 Task: Add Burt's Bees Herbal Blemish Stick to the cart.
Action: Mouse moved to (282, 135)
Screenshot: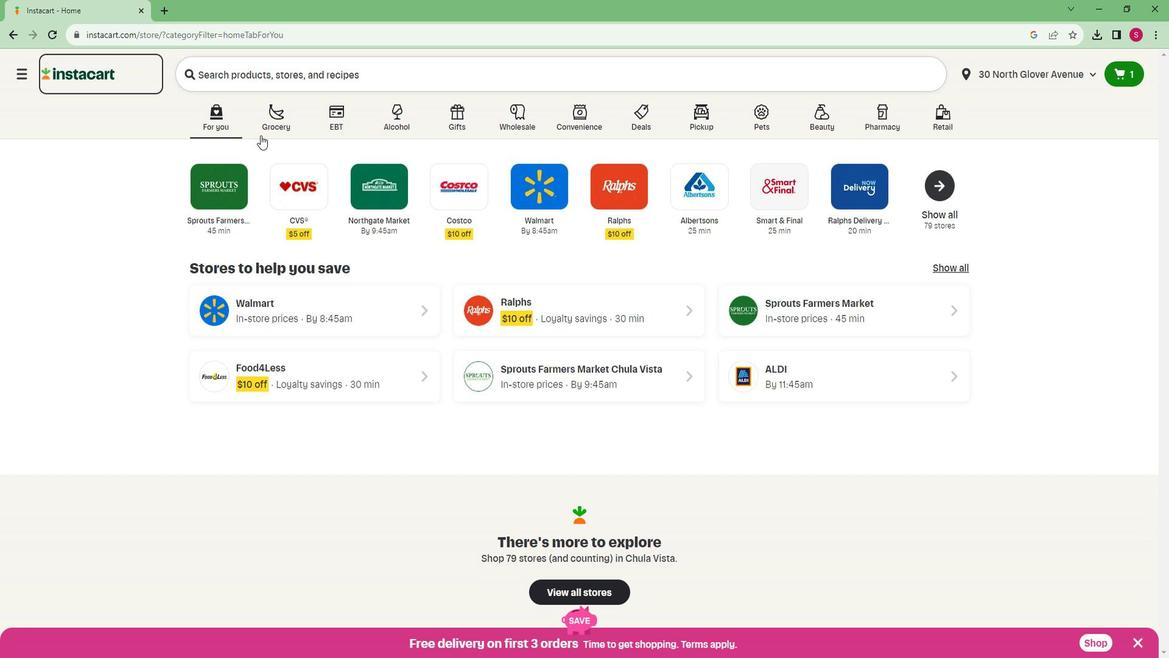 
Action: Mouse pressed left at (282, 135)
Screenshot: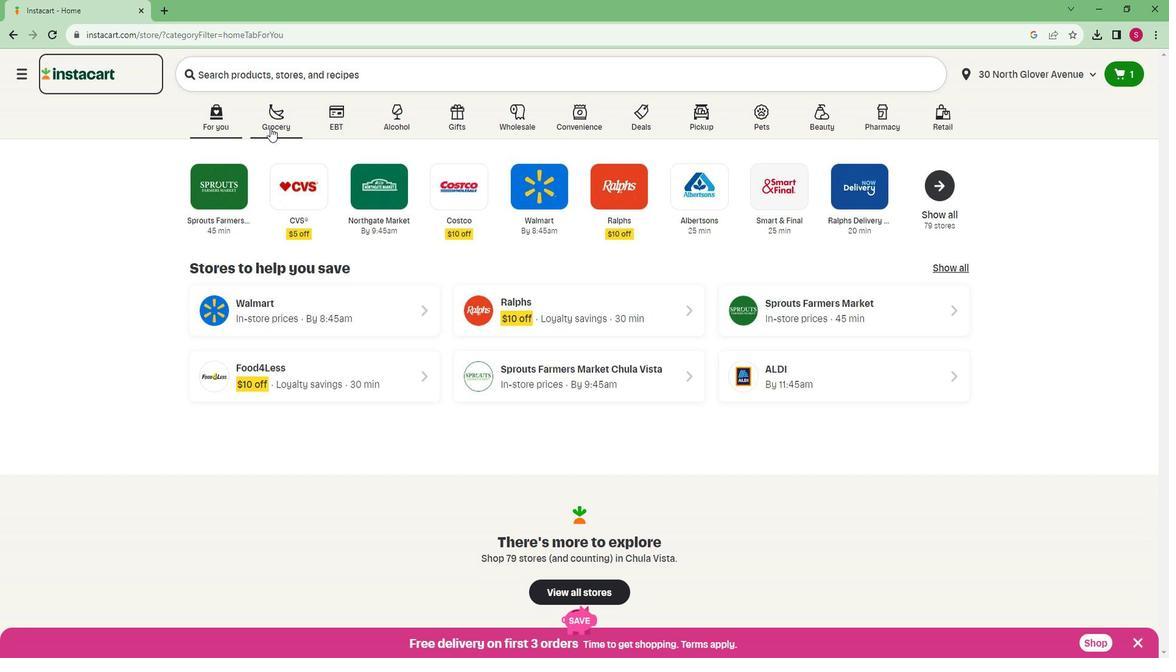 
Action: Mouse moved to (246, 330)
Screenshot: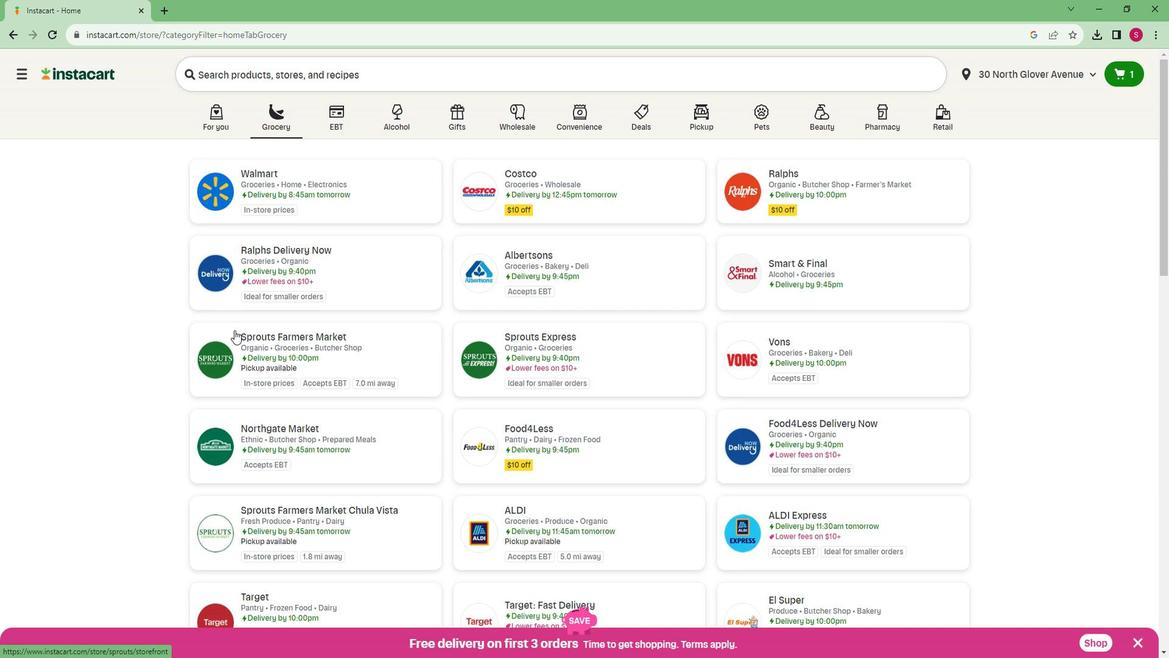 
Action: Mouse pressed left at (246, 330)
Screenshot: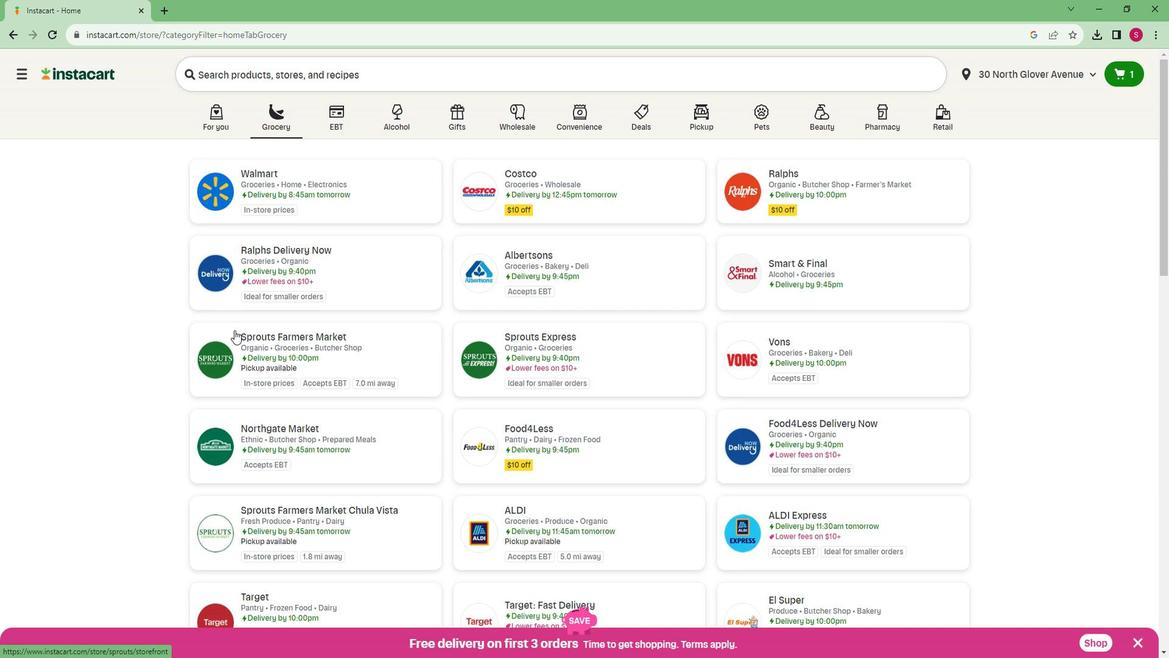 
Action: Mouse moved to (79, 369)
Screenshot: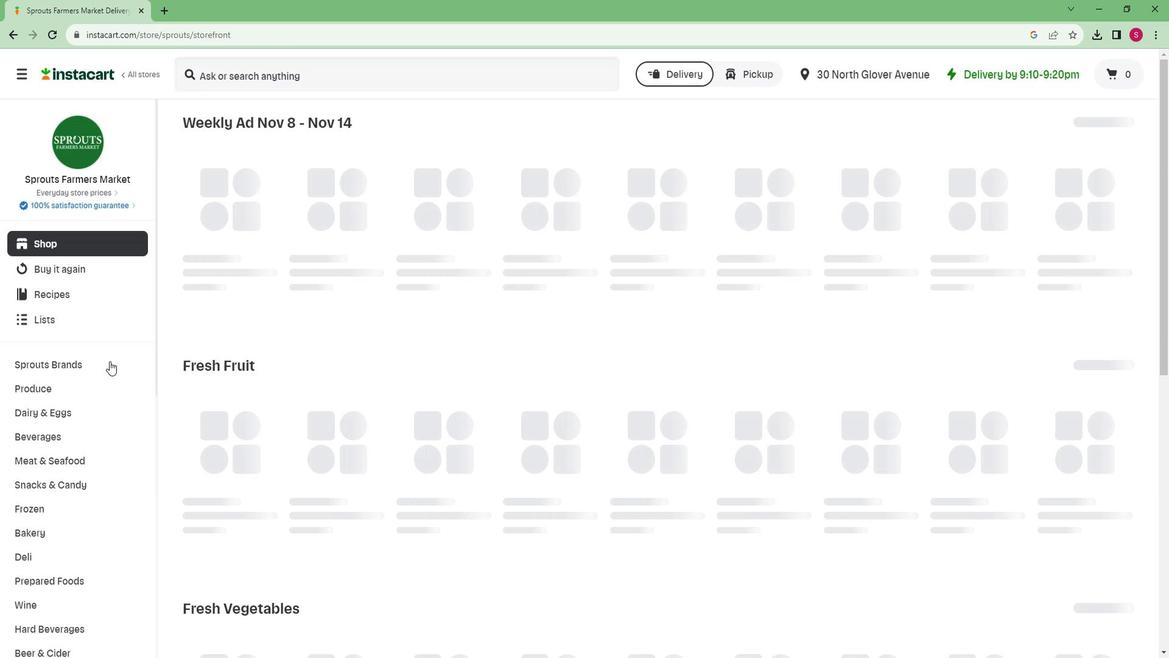 
Action: Mouse scrolled (79, 368) with delta (0, 0)
Screenshot: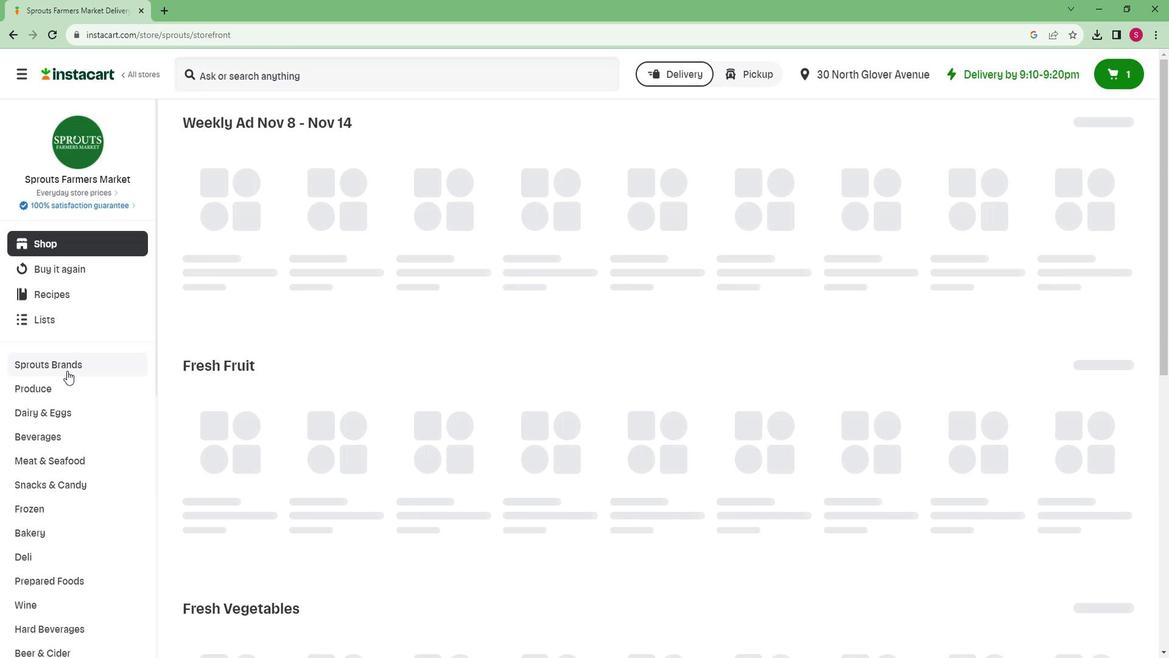 
Action: Mouse scrolled (79, 368) with delta (0, 0)
Screenshot: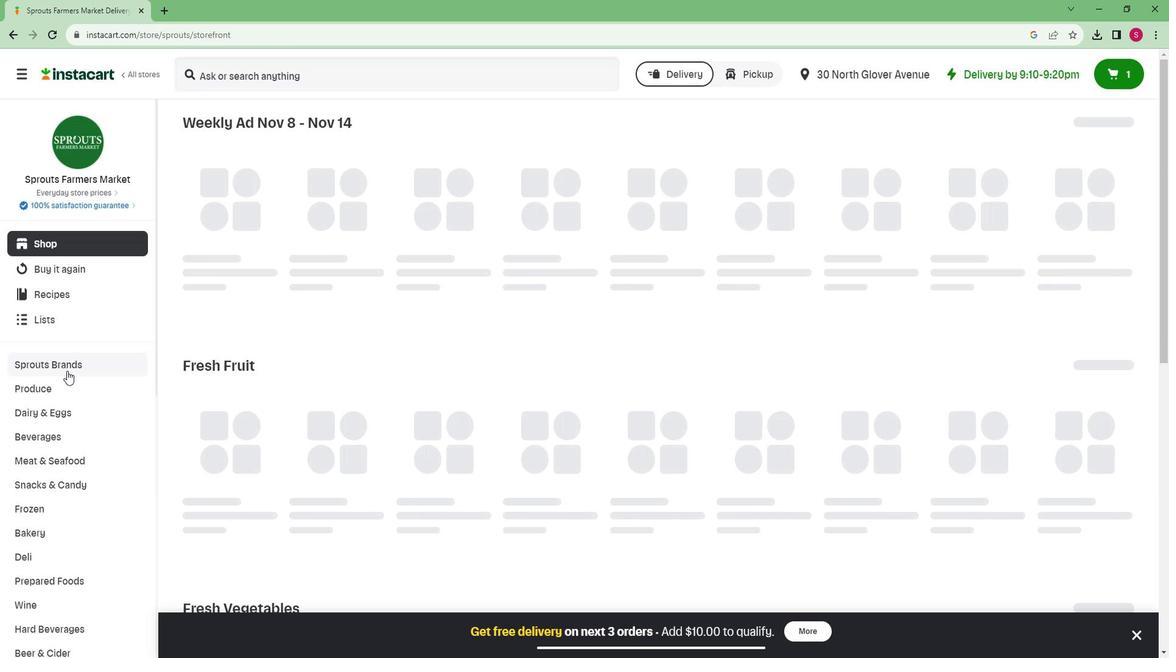 
Action: Mouse scrolled (79, 368) with delta (0, 0)
Screenshot: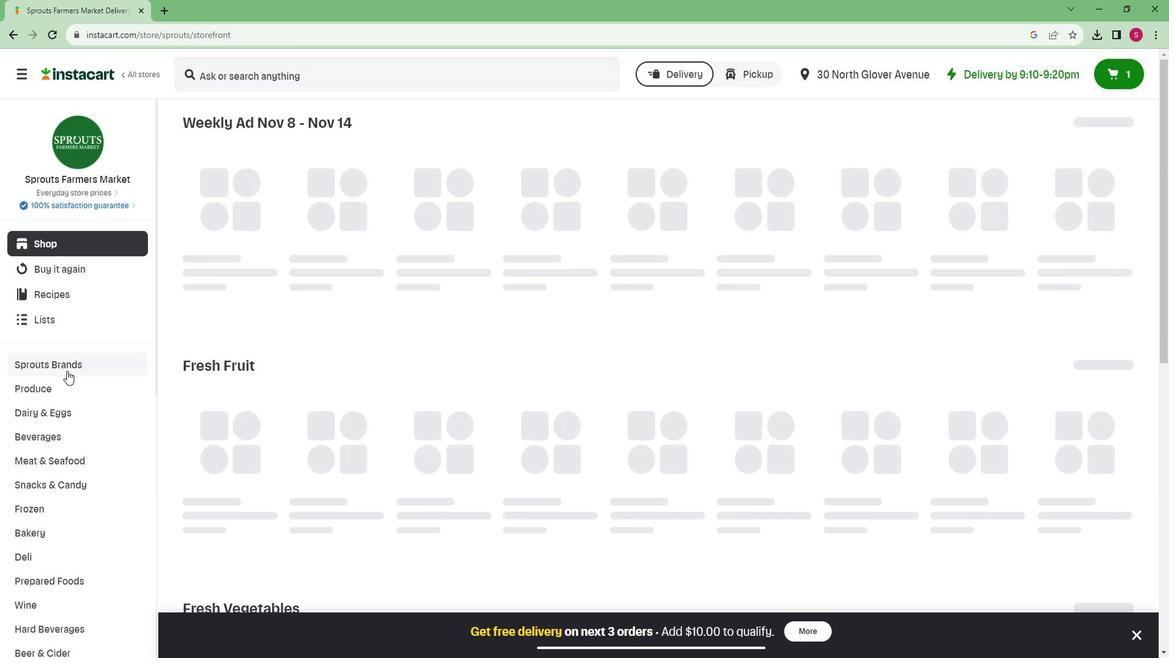 
Action: Mouse scrolled (79, 368) with delta (0, 0)
Screenshot: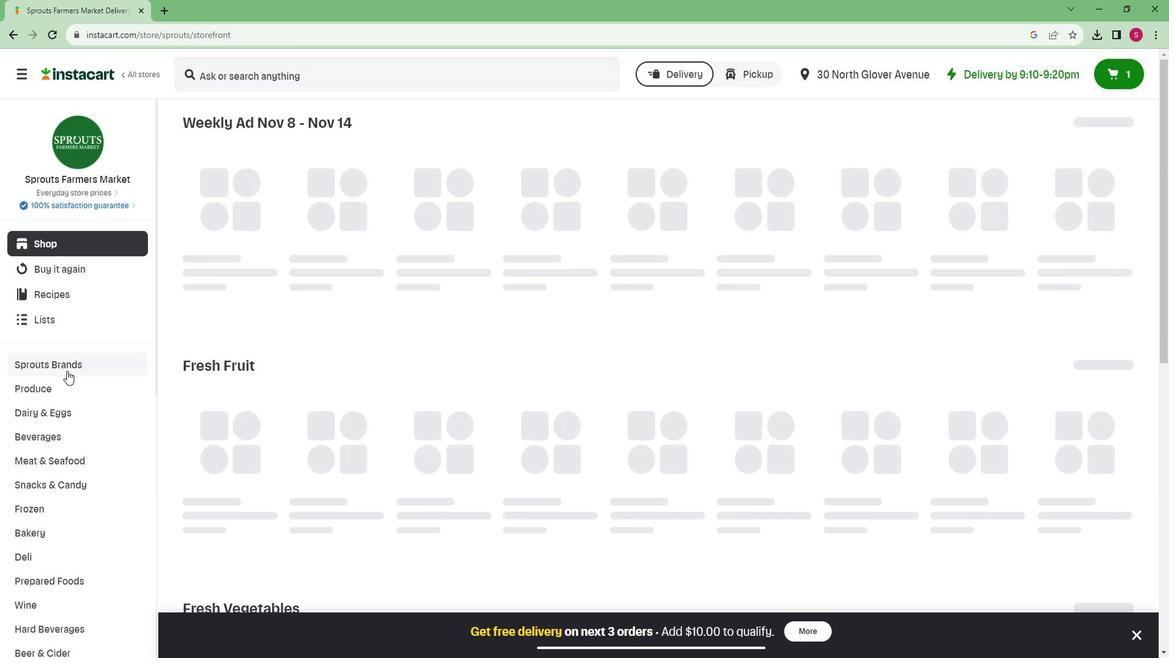 
Action: Mouse scrolled (79, 368) with delta (0, 0)
Screenshot: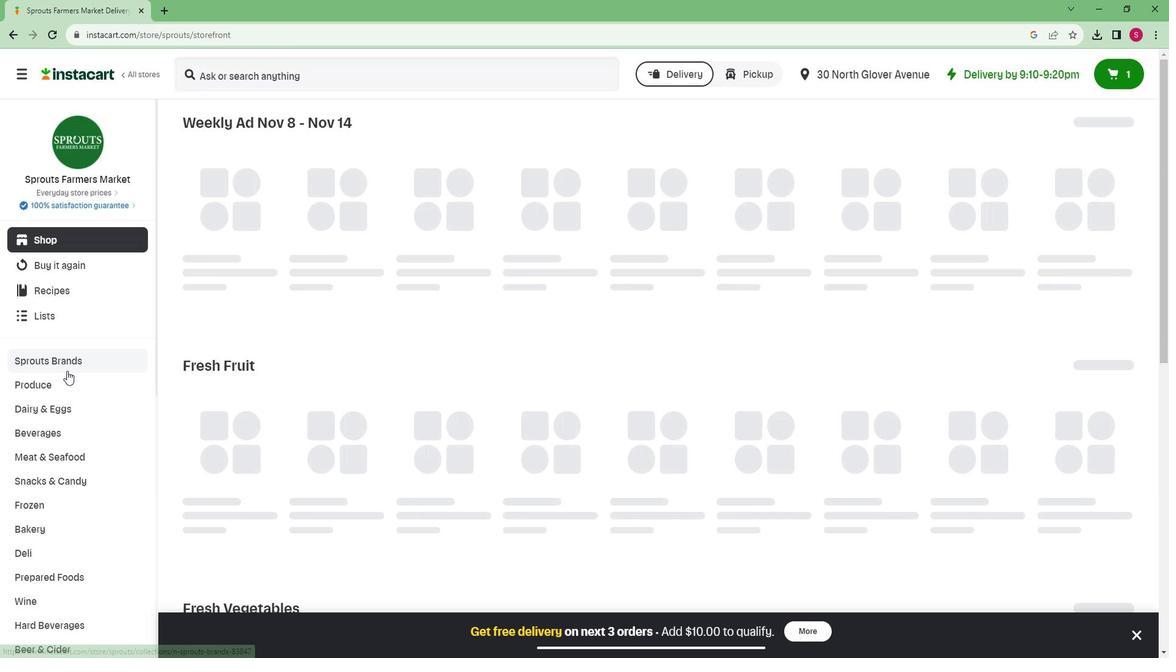 
Action: Mouse scrolled (79, 368) with delta (0, 0)
Screenshot: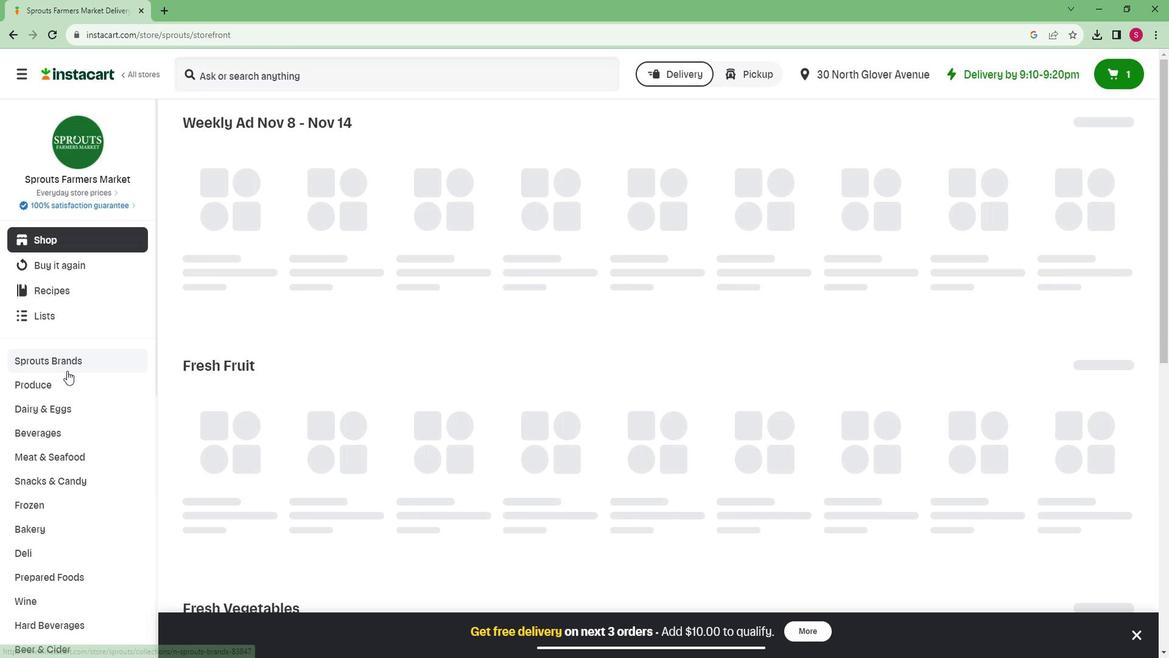 
Action: Mouse scrolled (79, 368) with delta (0, 0)
Screenshot: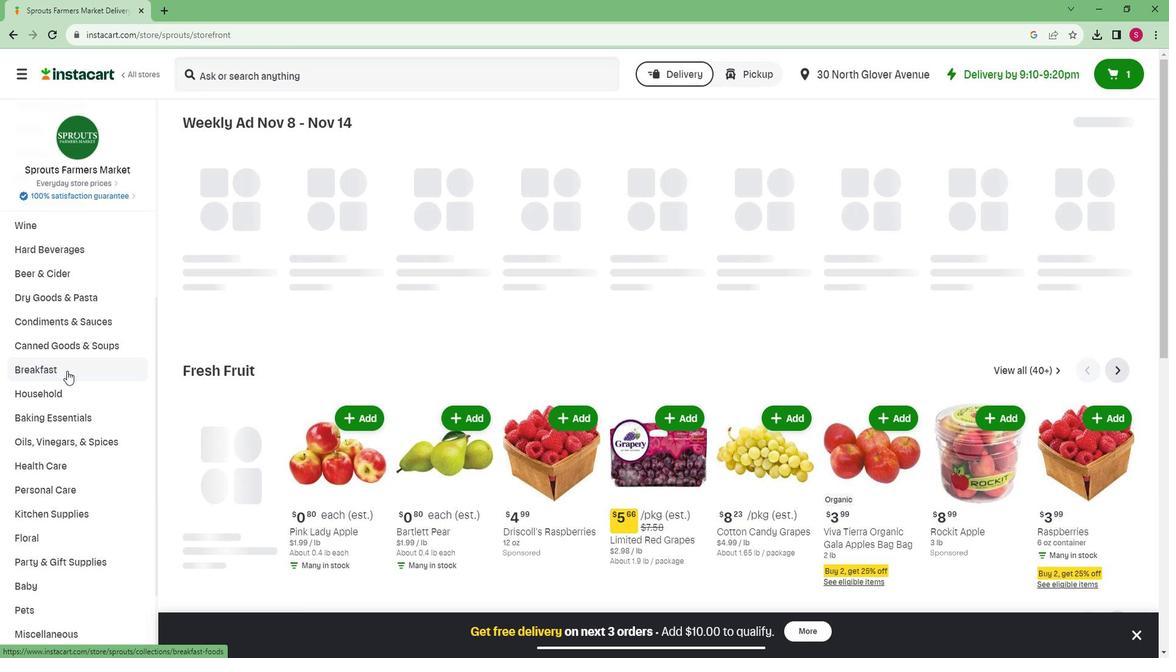 
Action: Mouse scrolled (79, 368) with delta (0, 0)
Screenshot: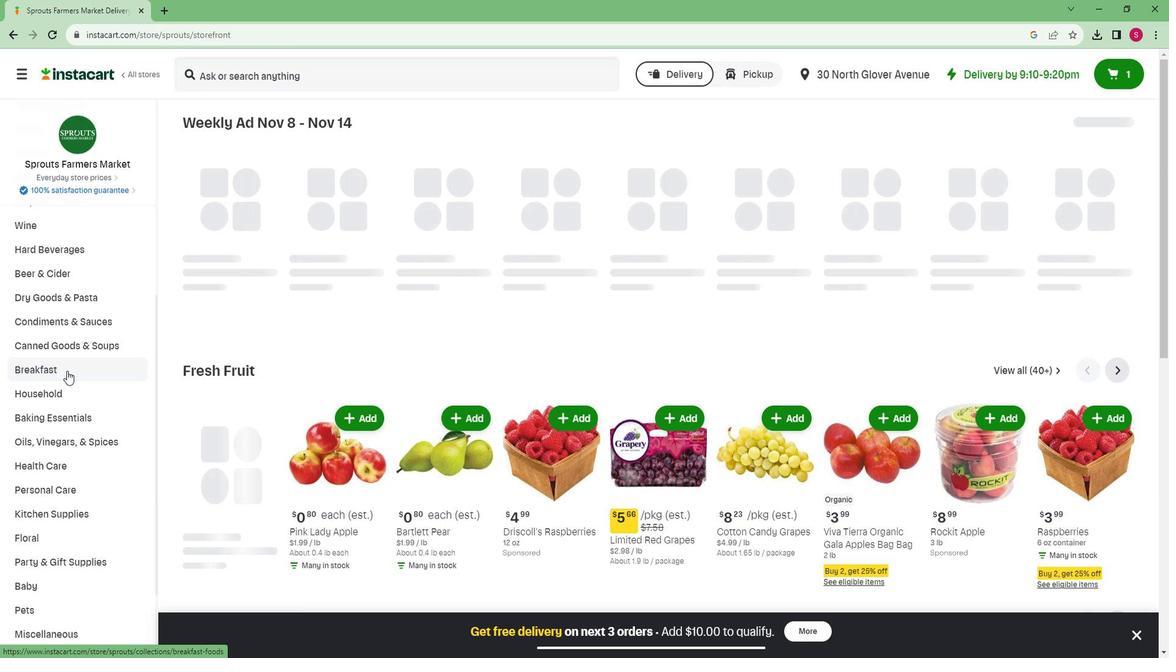
Action: Mouse scrolled (79, 368) with delta (0, 0)
Screenshot: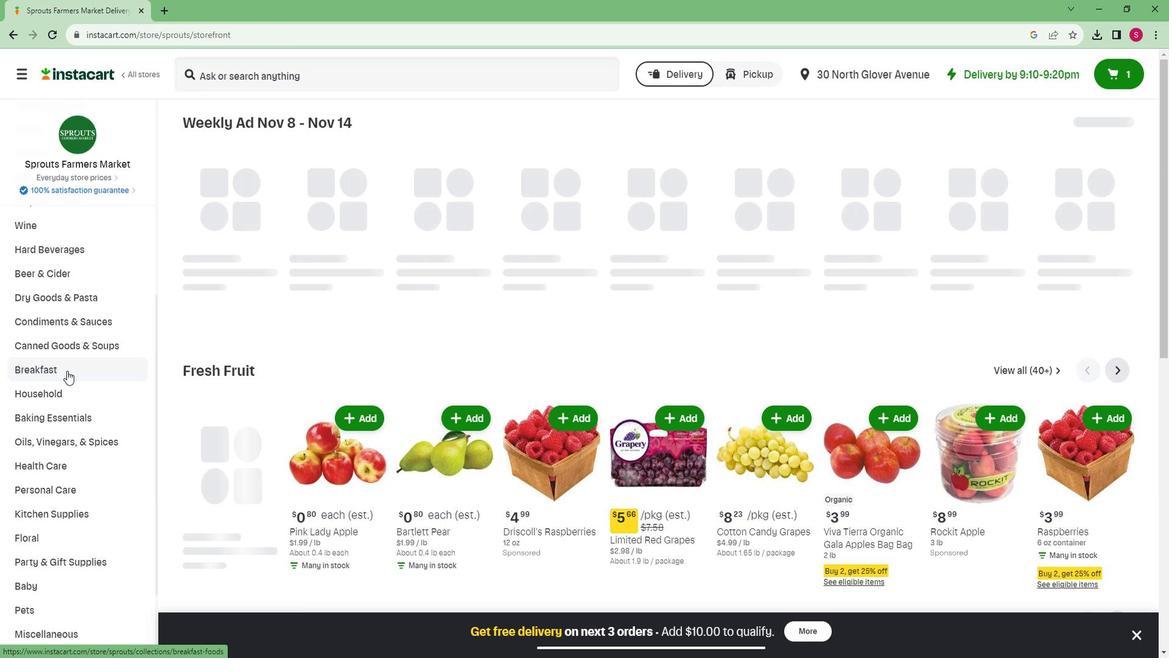 
Action: Mouse scrolled (79, 368) with delta (0, 0)
Screenshot: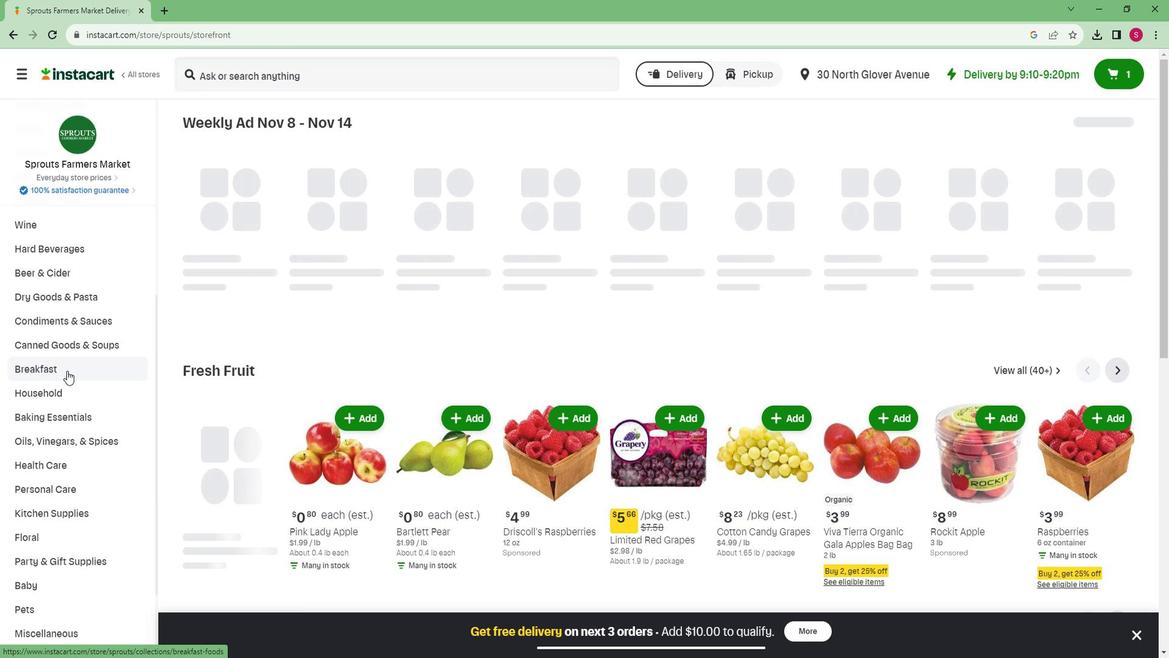 
Action: Mouse scrolled (79, 368) with delta (0, 0)
Screenshot: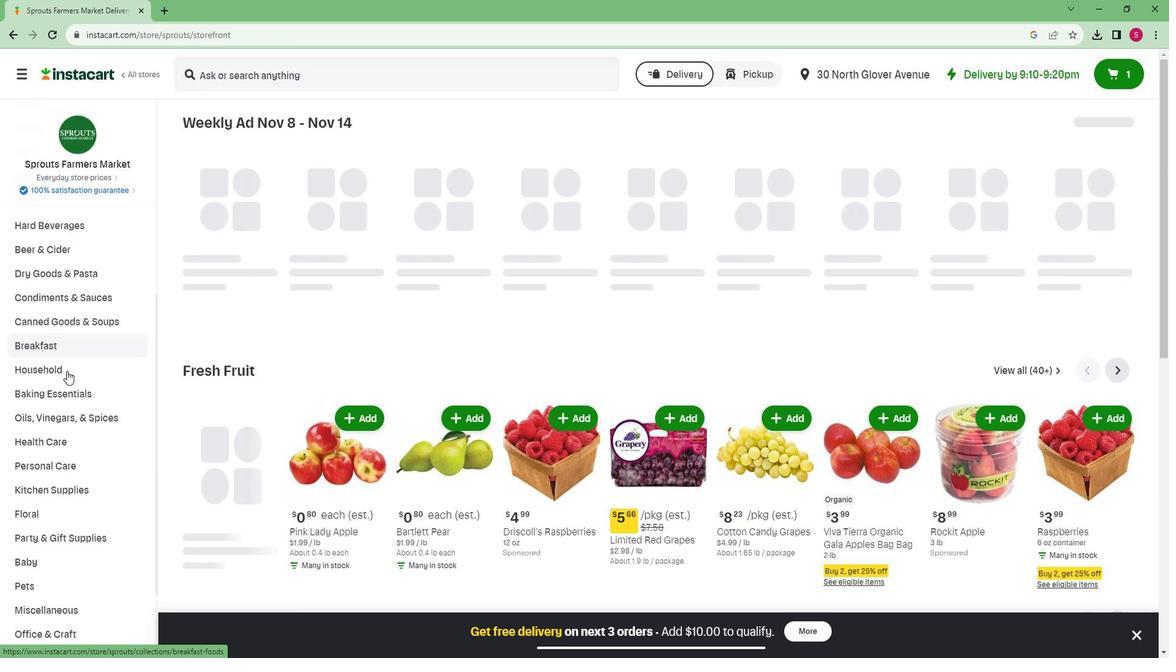 
Action: Mouse scrolled (79, 368) with delta (0, 0)
Screenshot: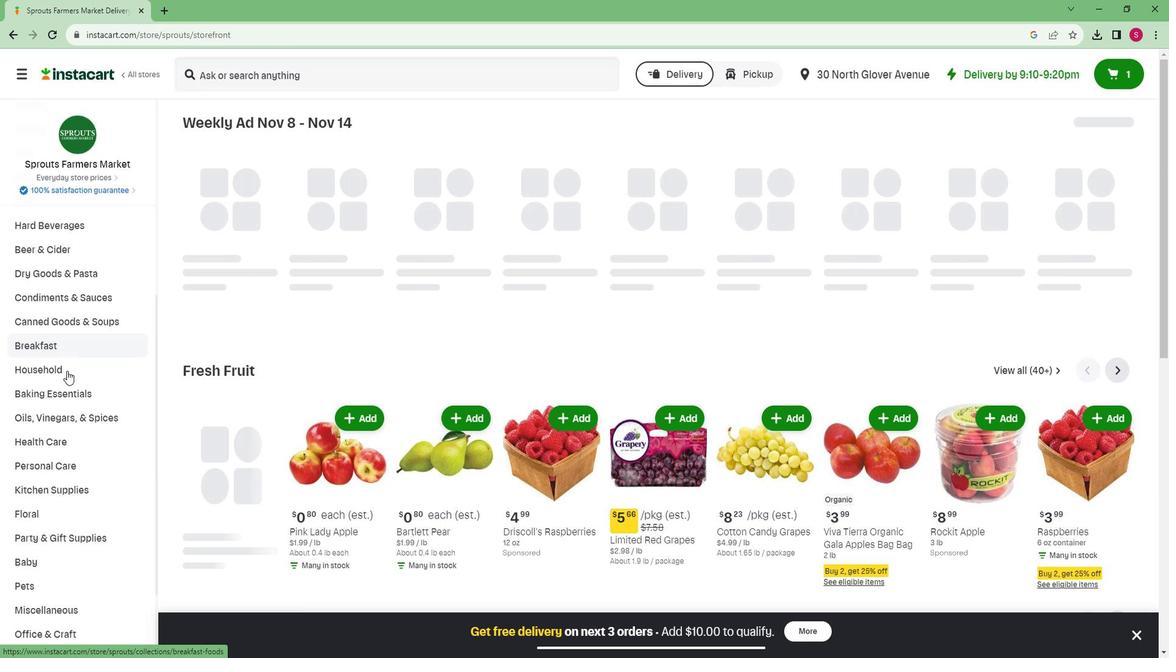 
Action: Mouse moved to (38, 609)
Screenshot: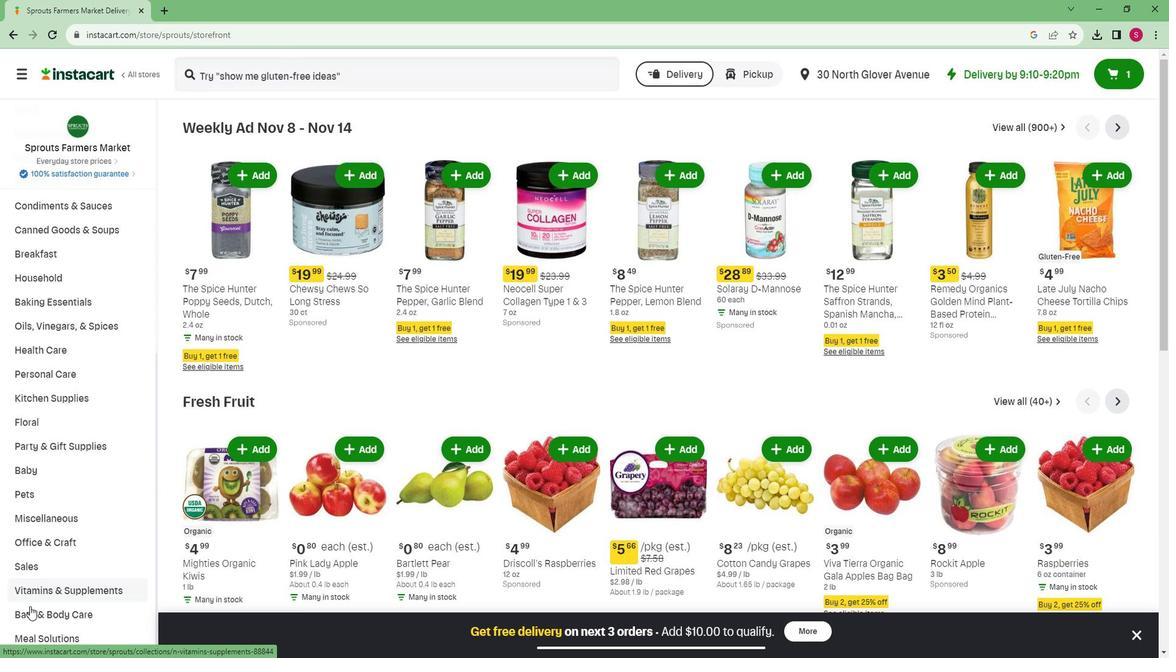 
Action: Mouse pressed left at (38, 609)
Screenshot: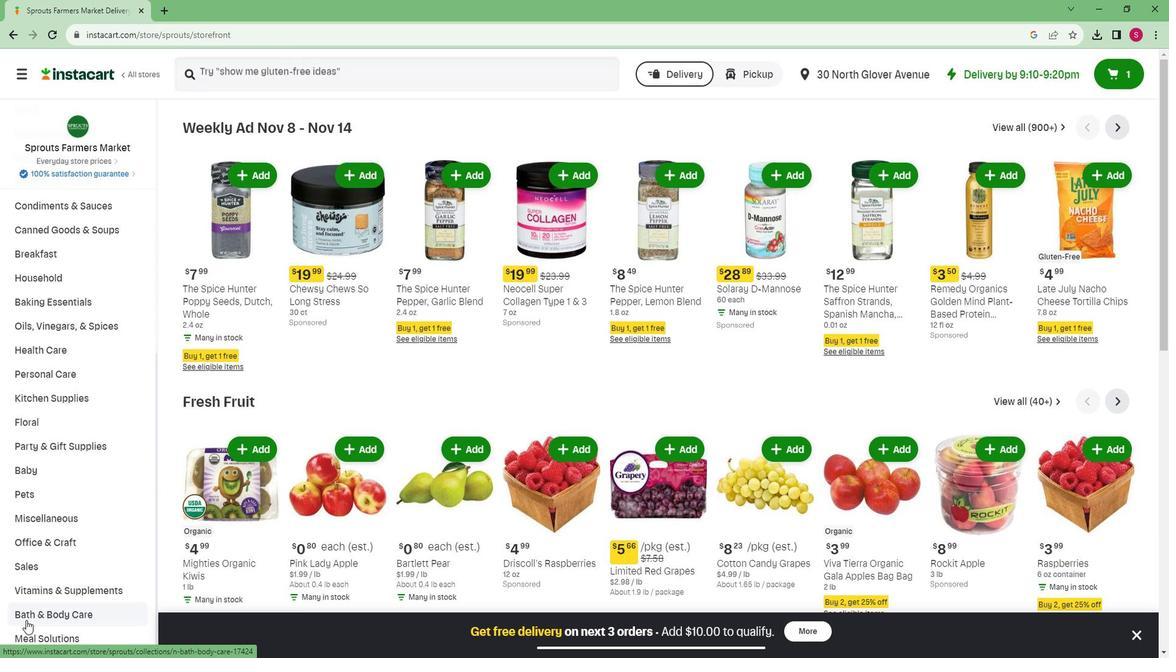
Action: Mouse moved to (689, 167)
Screenshot: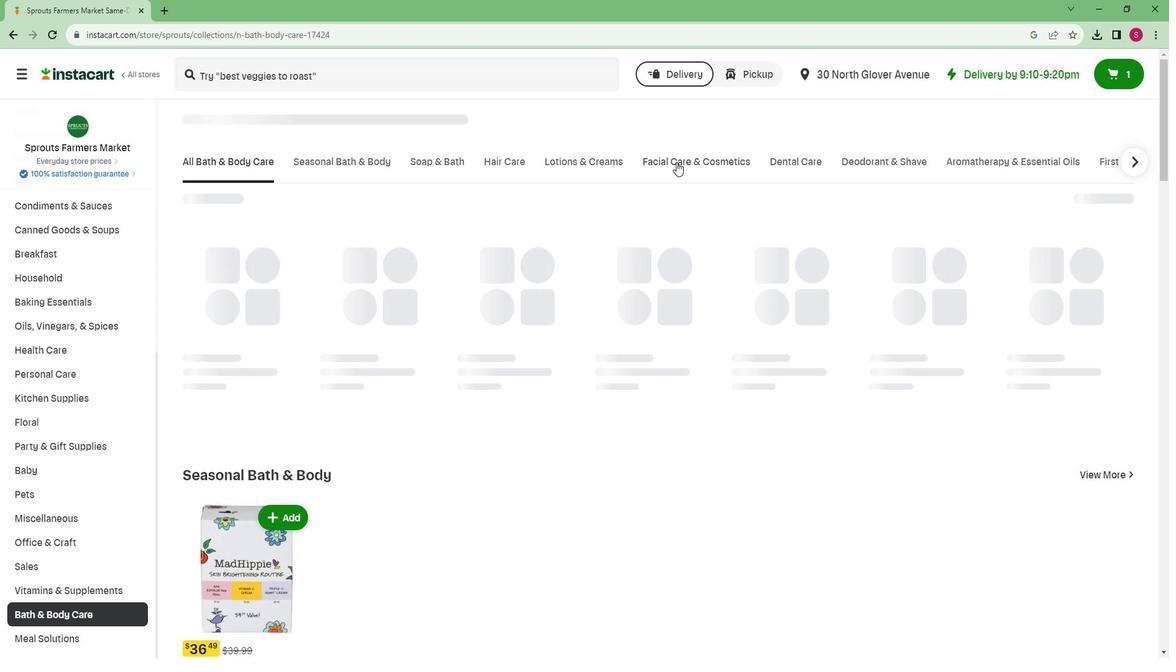 
Action: Mouse pressed left at (689, 167)
Screenshot: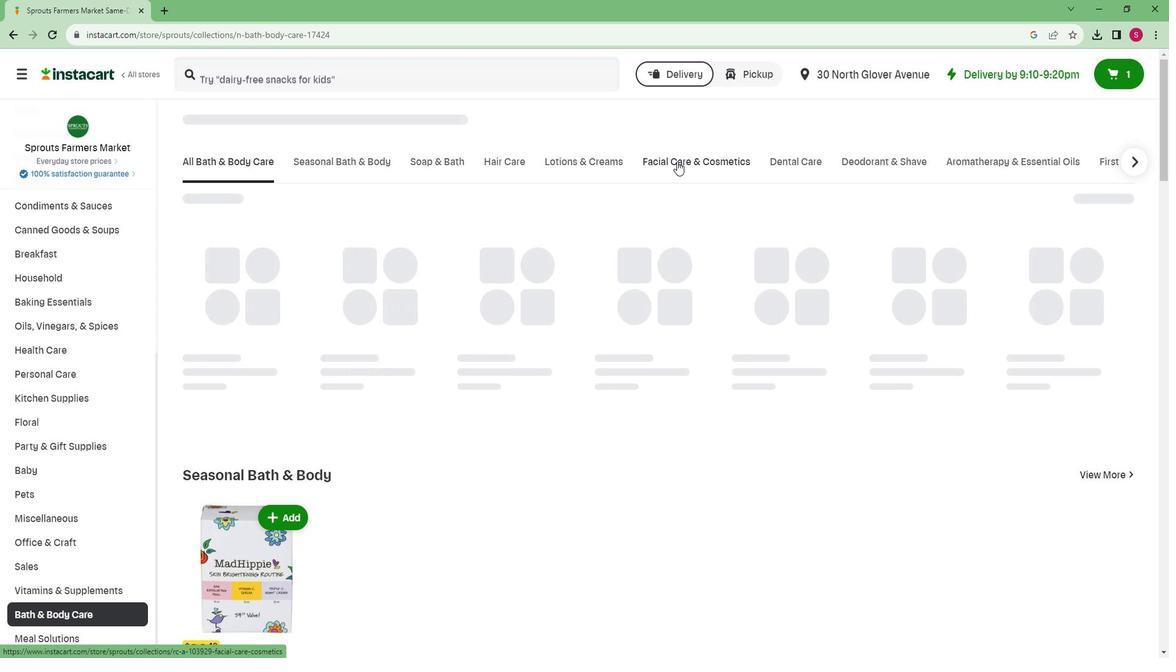 
Action: Mouse moved to (230, 84)
Screenshot: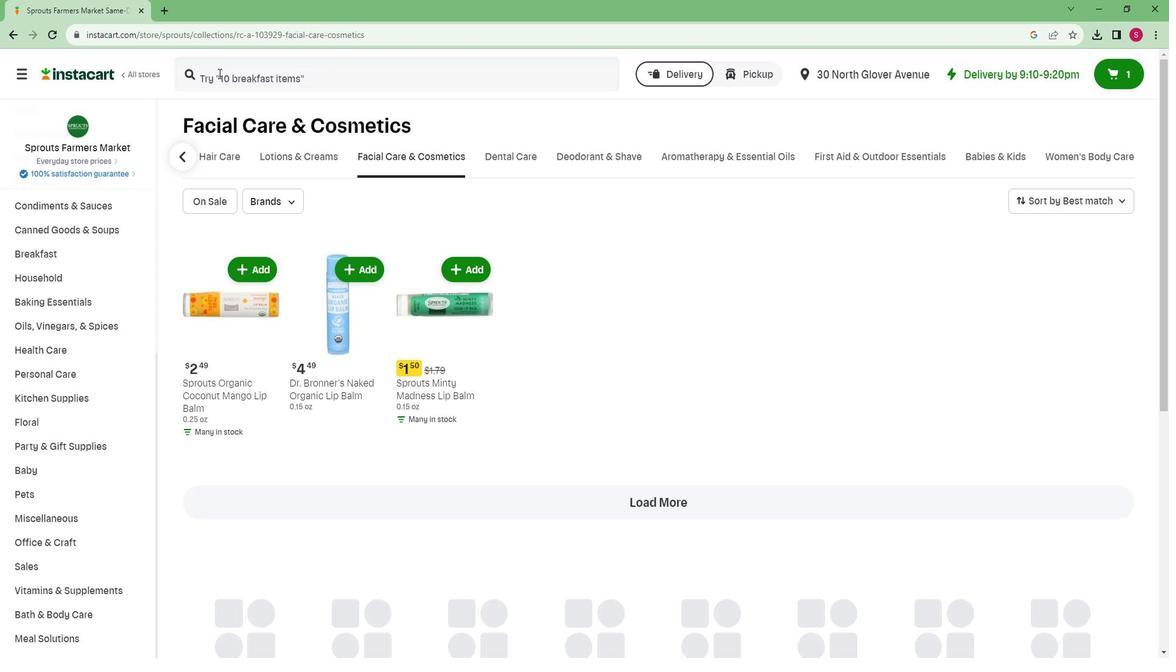 
Action: Mouse pressed left at (230, 84)
Screenshot: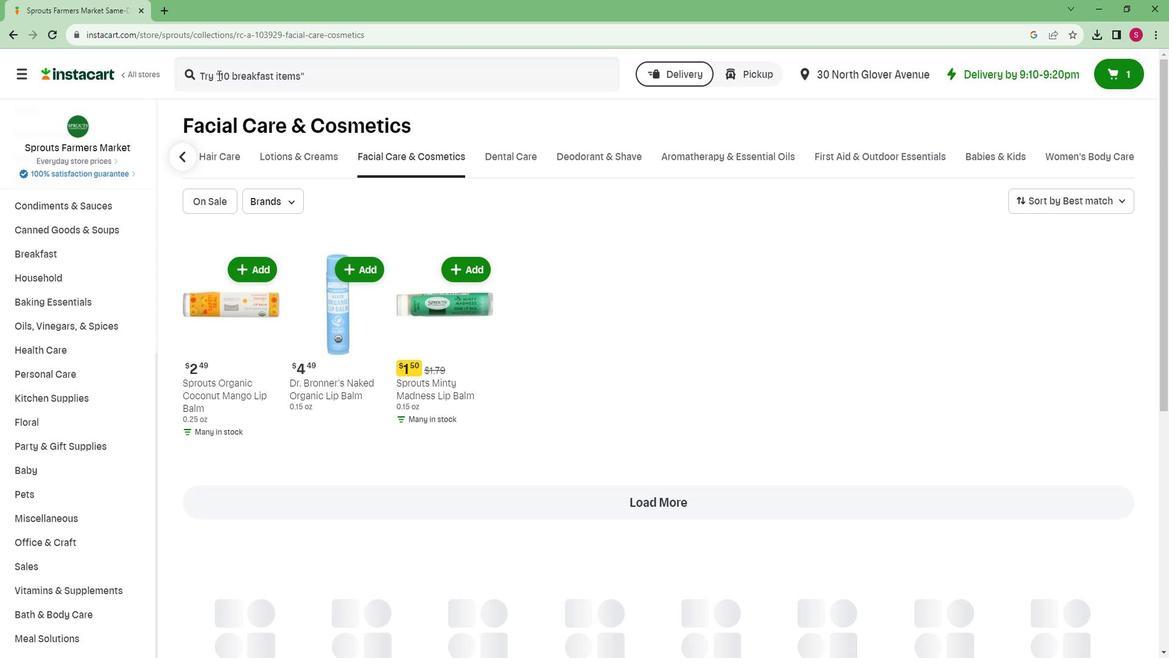 
Action: Key pressed <Key.caps_lock>B<Key.caps_lock>urts<Key.space><Key.caps_lock>B<Key.caps_lock>ees<Key.space><Key.caps_lock>H<Key.caps_lock>erbal<Key.space><Key.caps_lock>B<Key.caps_lock>lemish<Key.space><Key.caps_lock>S<Key.caps_lock>tick<Key.enter>
Screenshot: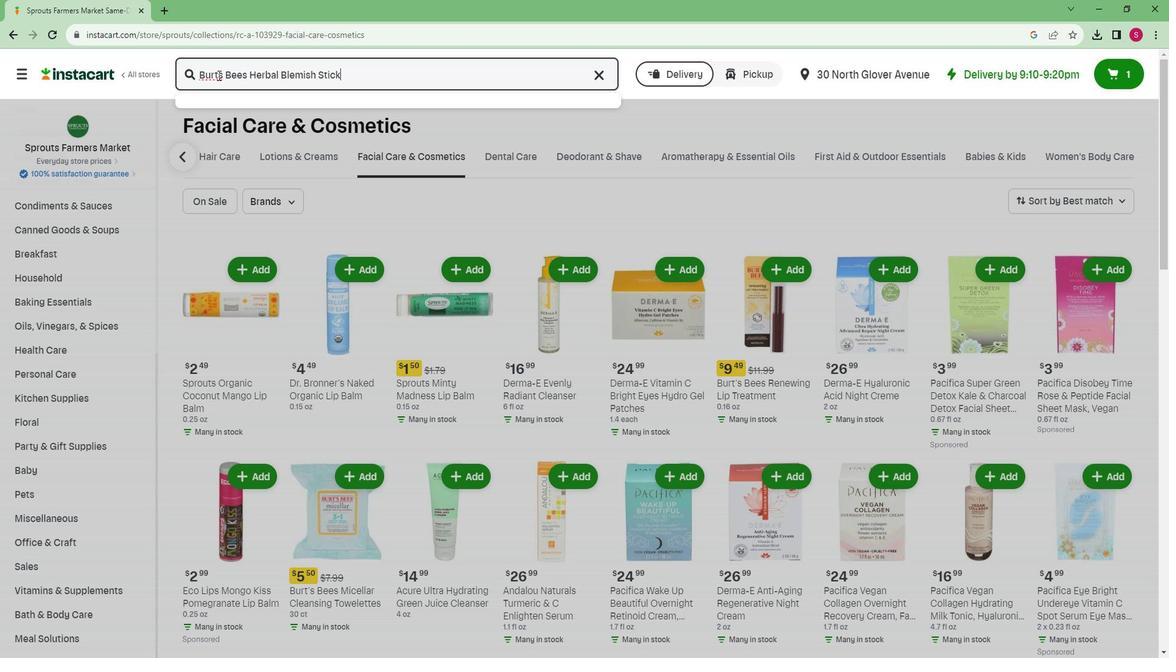 
Action: Mouse moved to (358, 257)
Screenshot: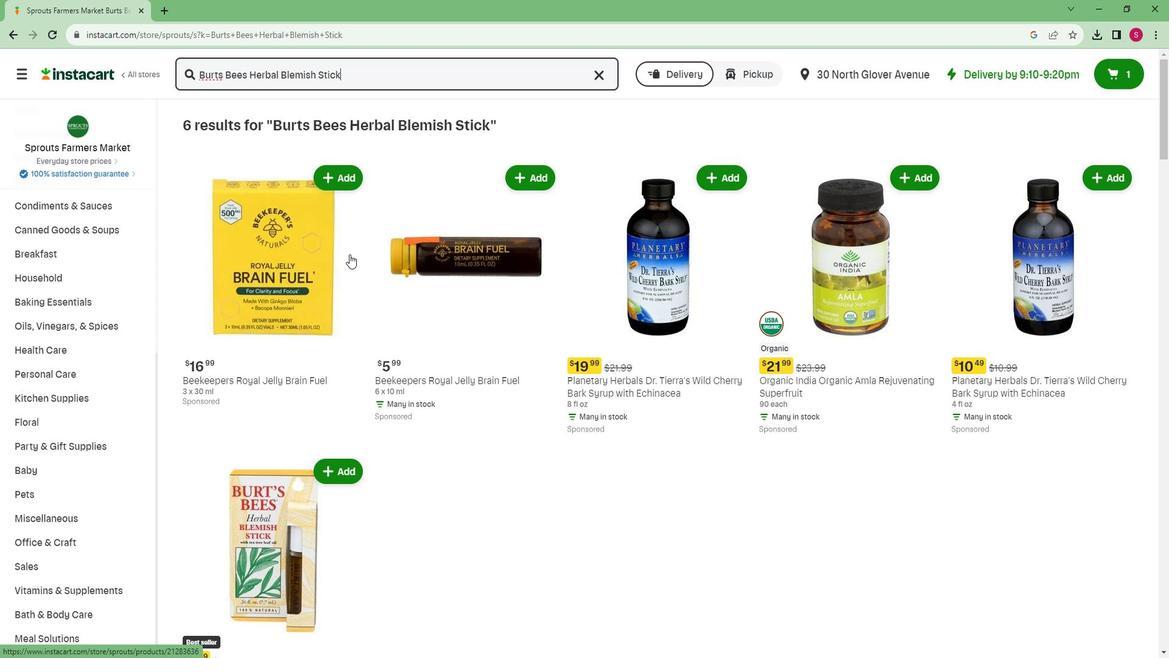
Action: Mouse scrolled (358, 256) with delta (0, 0)
Screenshot: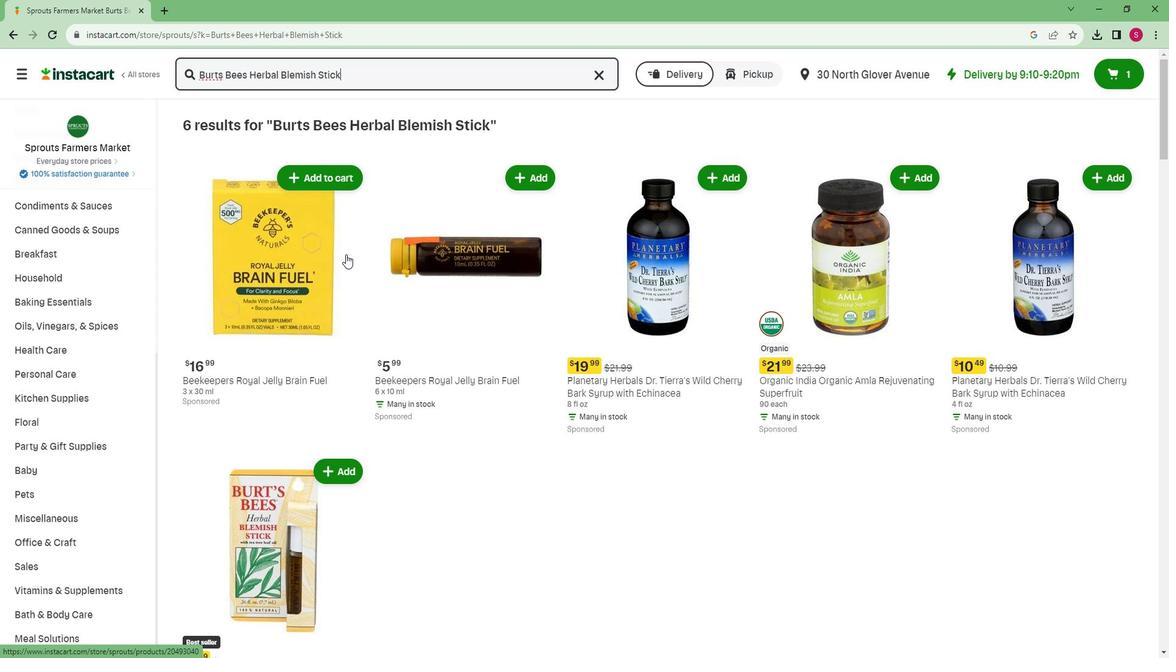 
Action: Mouse scrolled (358, 256) with delta (0, 0)
Screenshot: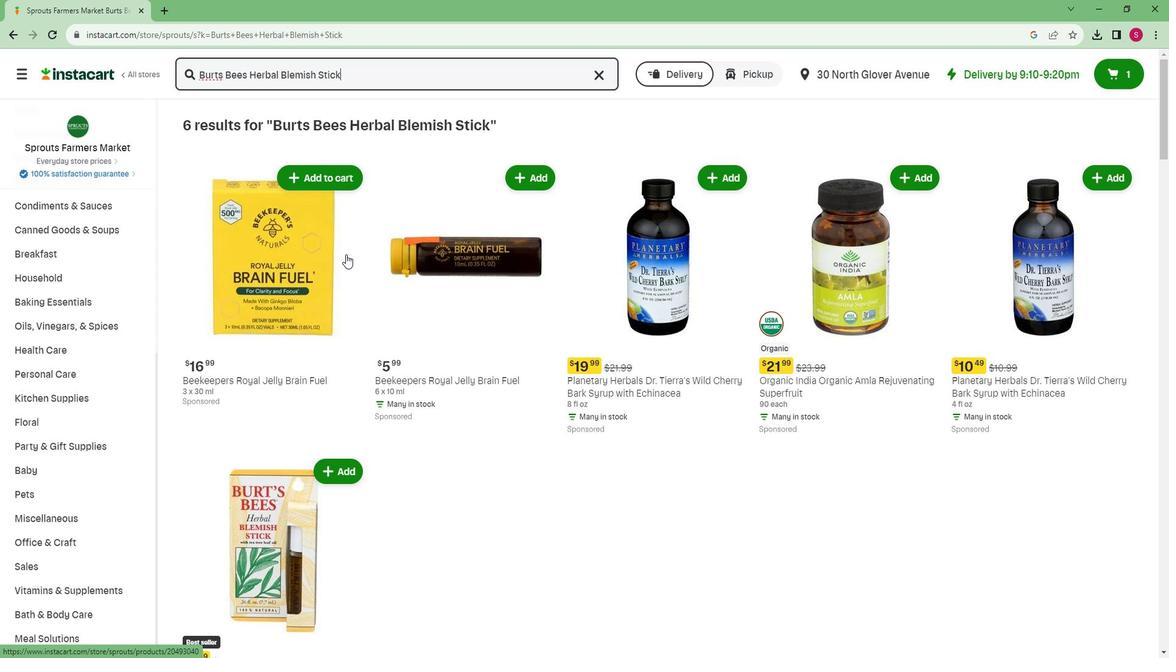 
Action: Mouse scrolled (358, 256) with delta (0, 0)
Screenshot: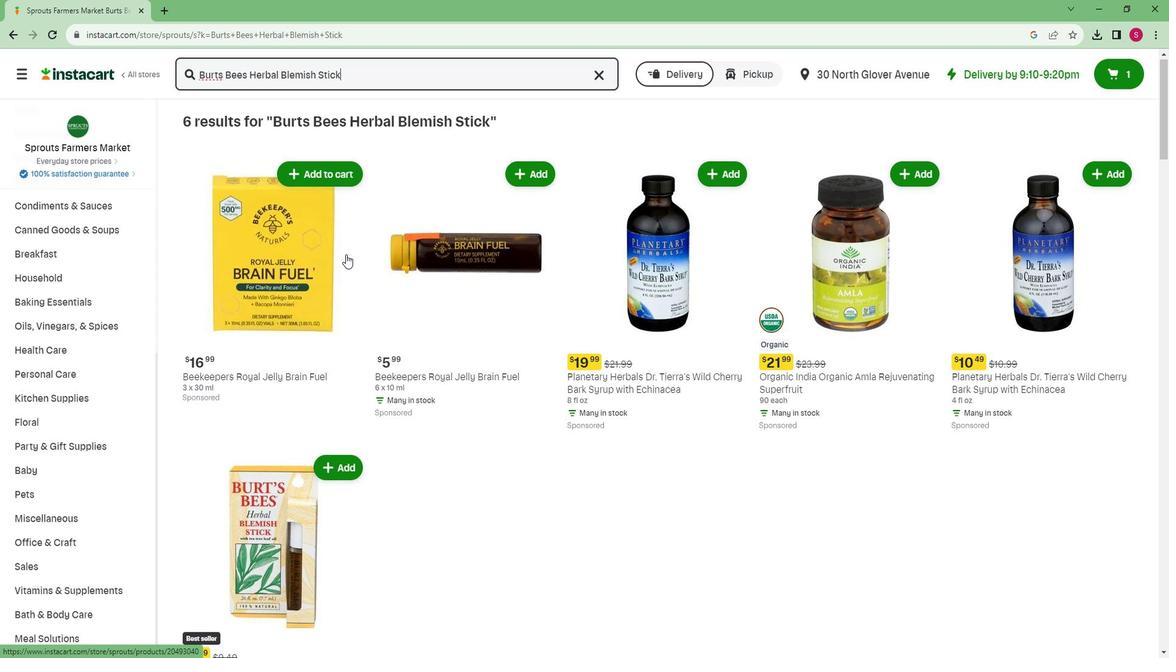 
Action: Mouse scrolled (358, 256) with delta (0, 0)
Screenshot: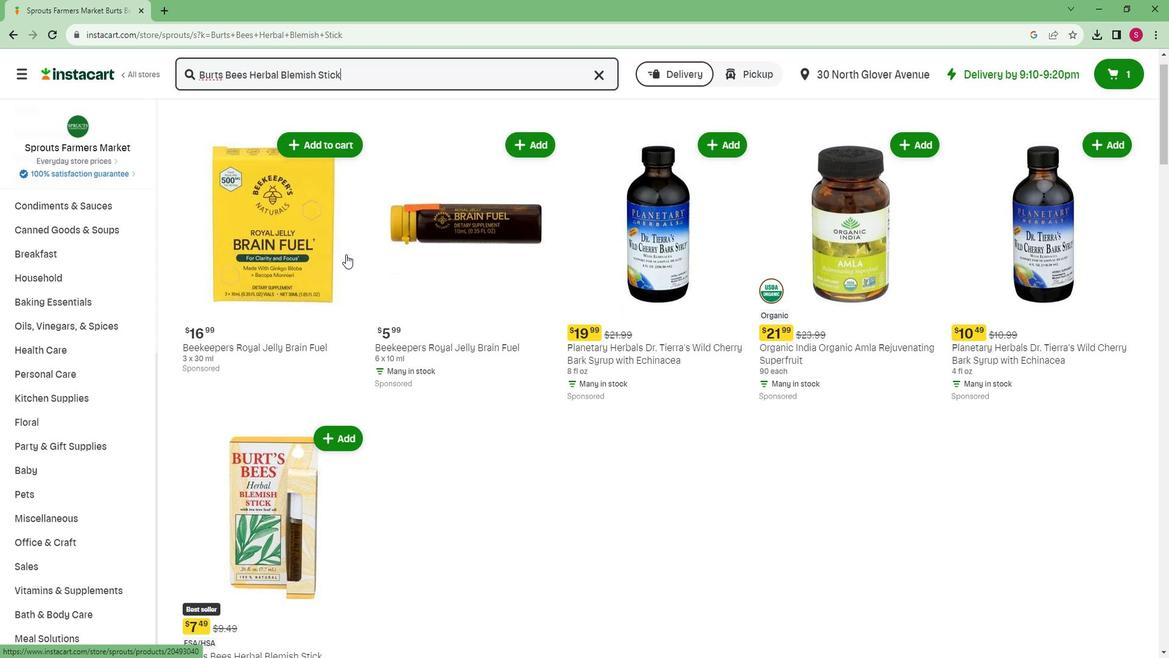 
Action: Mouse moved to (333, 219)
Screenshot: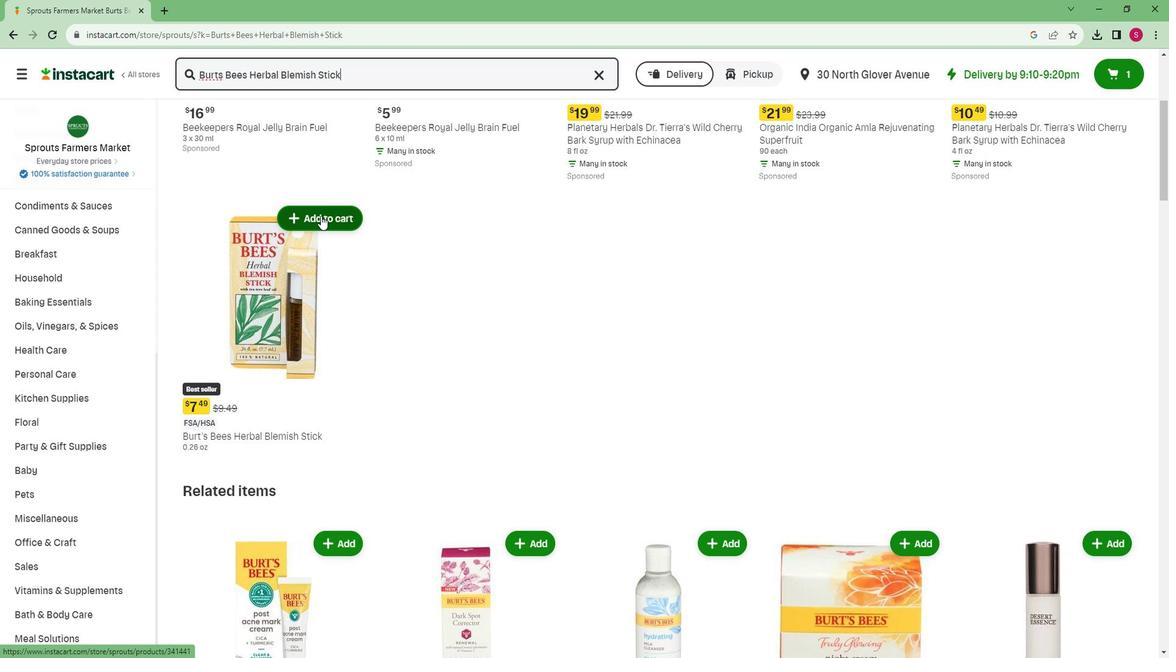 
Action: Mouse pressed left at (333, 219)
Screenshot: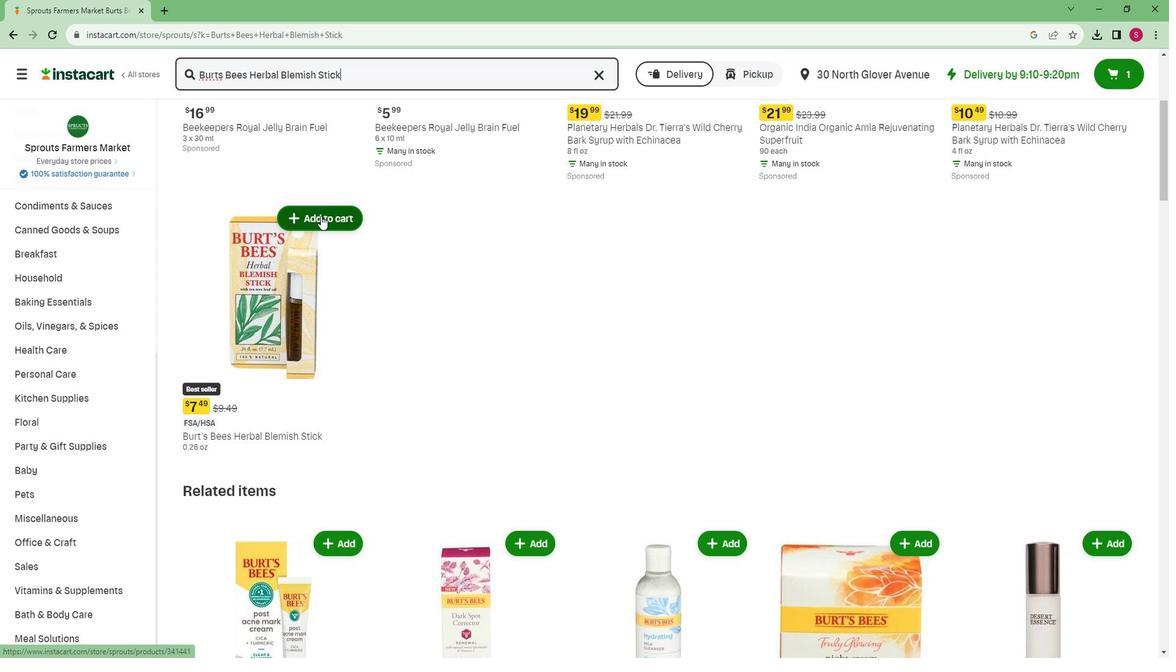 
Action: Mouse moved to (363, 301)
Screenshot: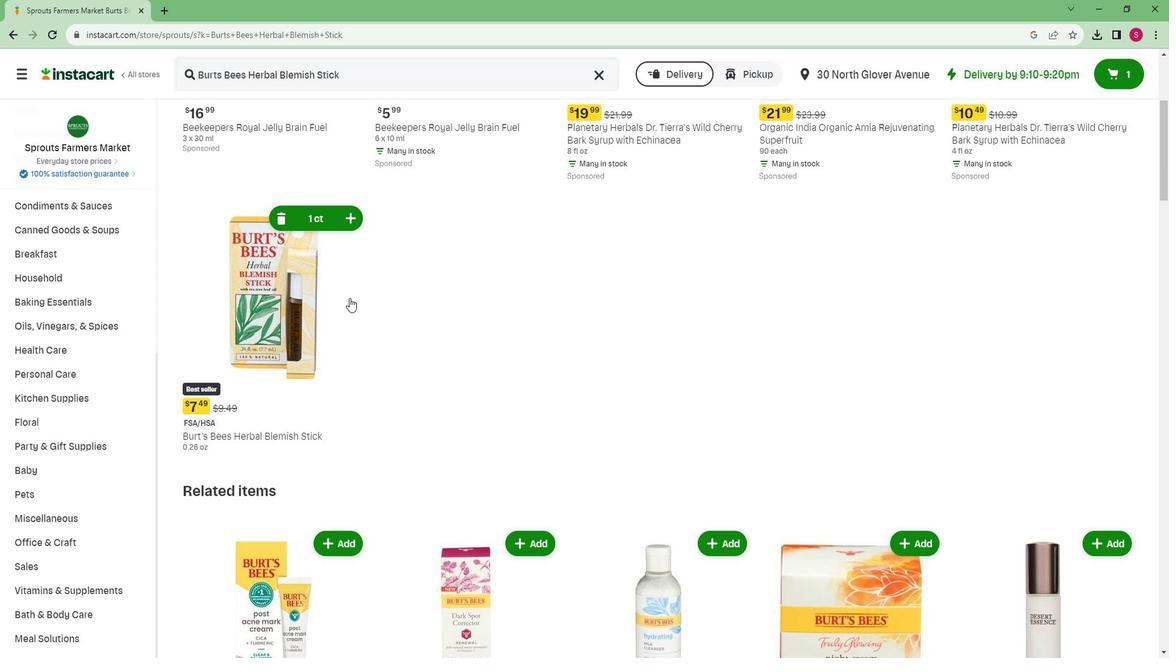 
